 Task: Select the warning option in the lint id selector.
Action: Mouse moved to (79, 408)
Screenshot: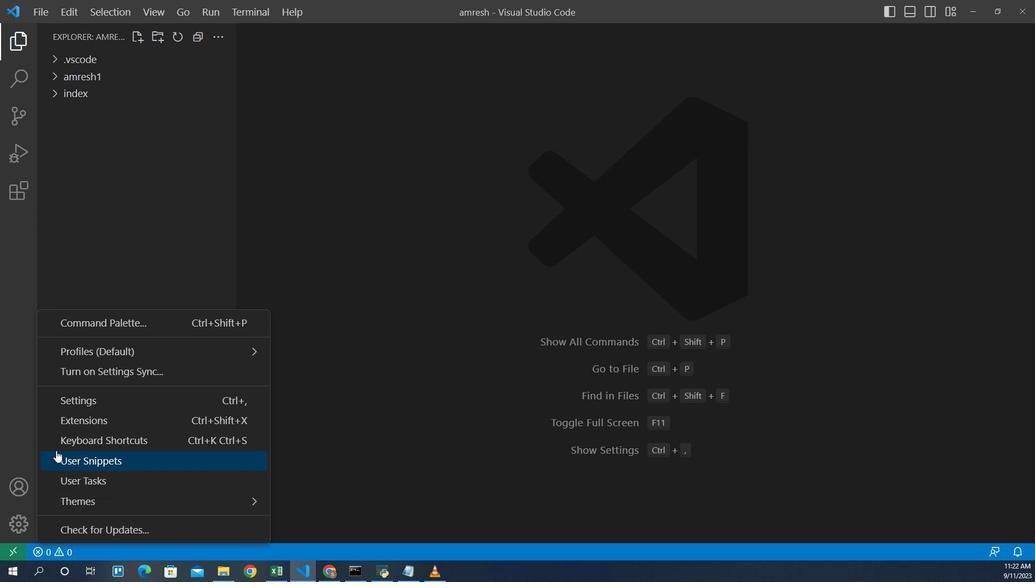 
Action: Mouse pressed left at (79, 408)
Screenshot: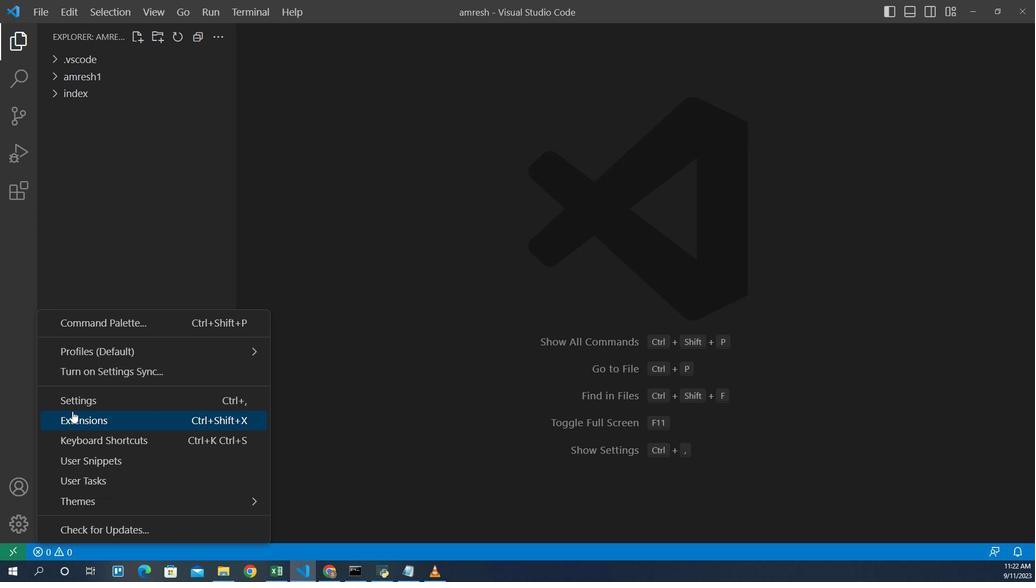 
Action: Mouse moved to (134, 405)
Screenshot: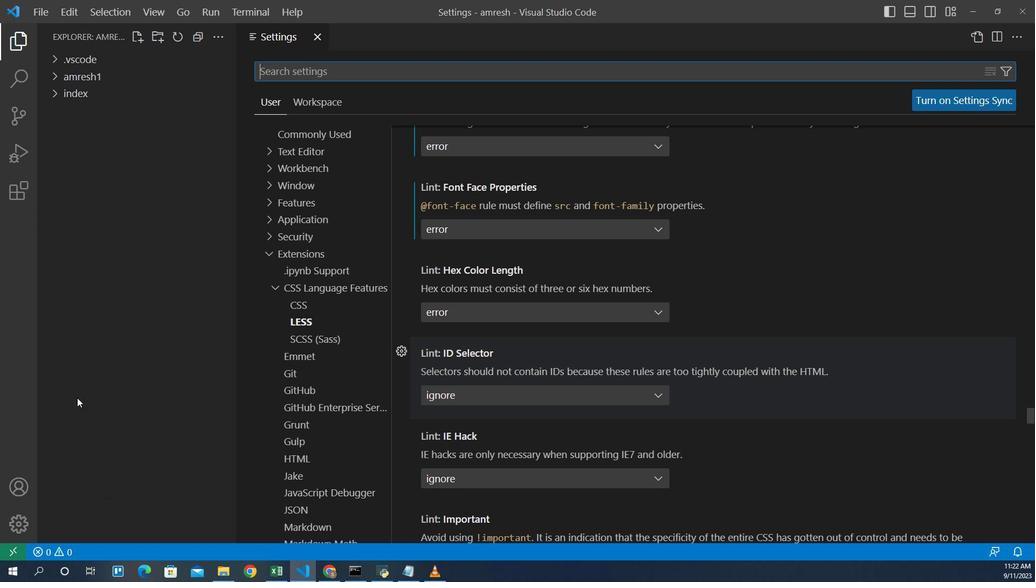 
Action: Mouse pressed left at (134, 405)
Screenshot: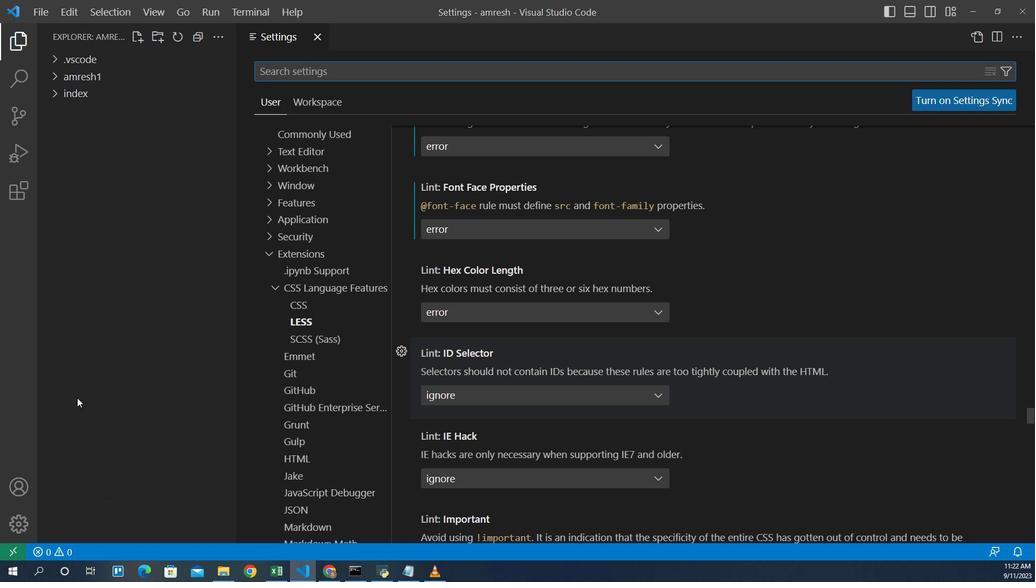 
Action: Mouse moved to (482, 405)
Screenshot: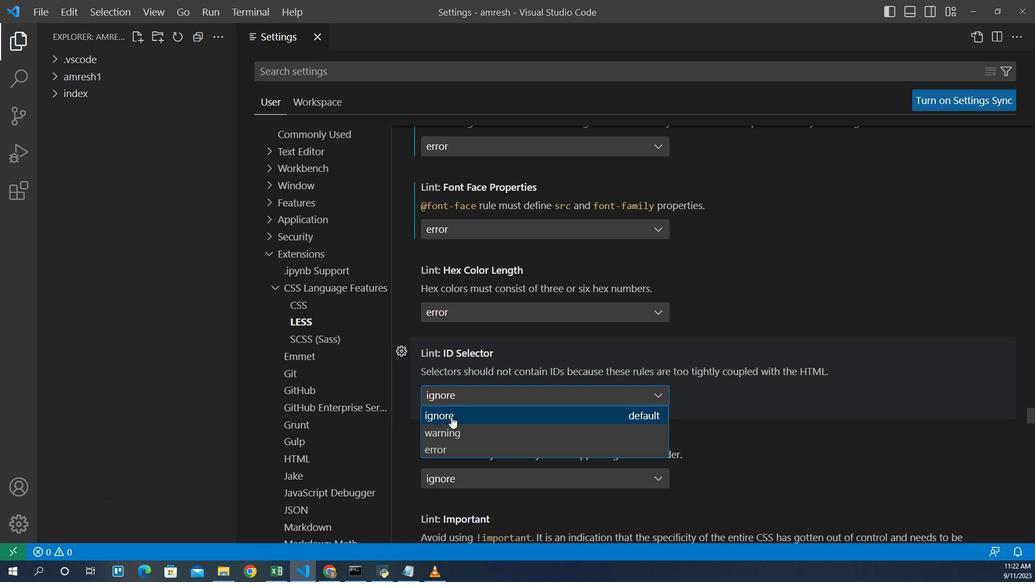 
Action: Mouse pressed left at (482, 405)
Screenshot: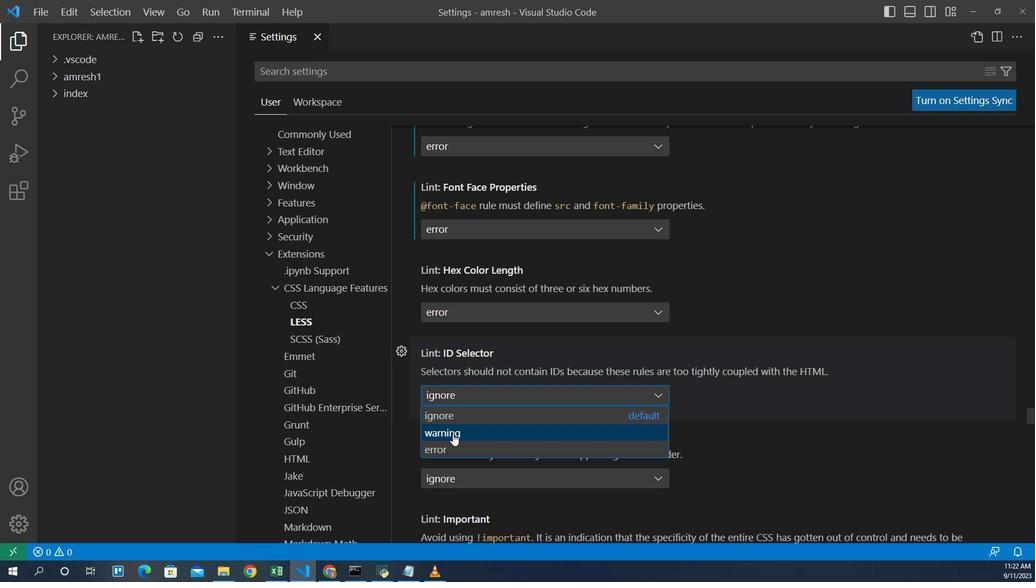 
Action: Mouse moved to (494, 407)
Screenshot: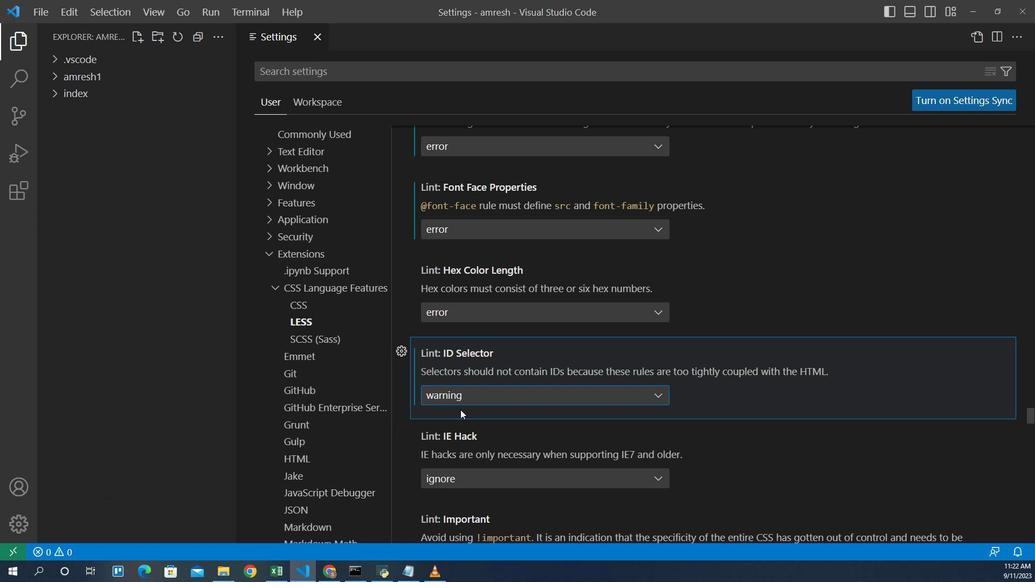 
Action: Mouse pressed left at (494, 407)
Screenshot: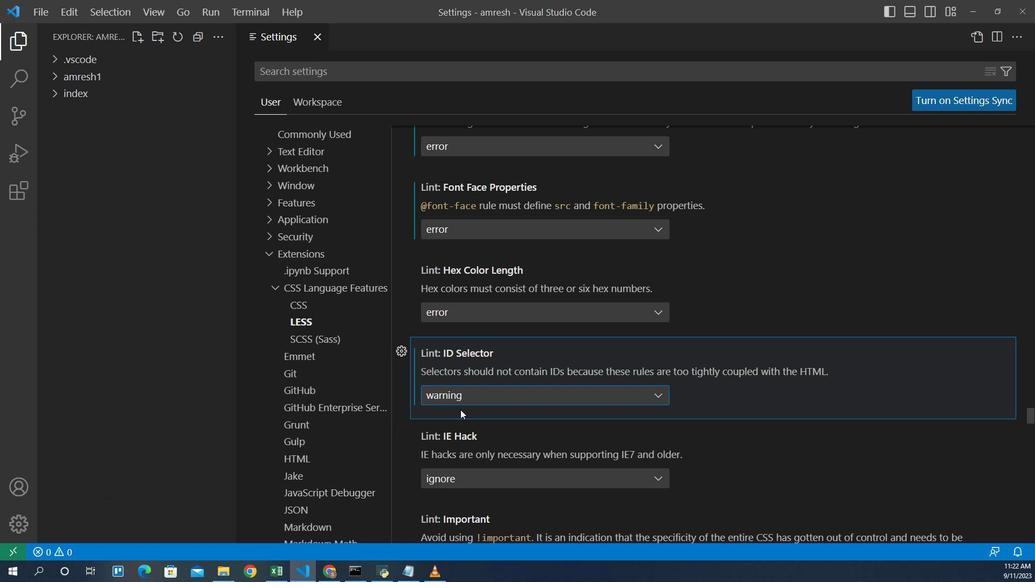 
Action: Mouse moved to (499, 406)
Screenshot: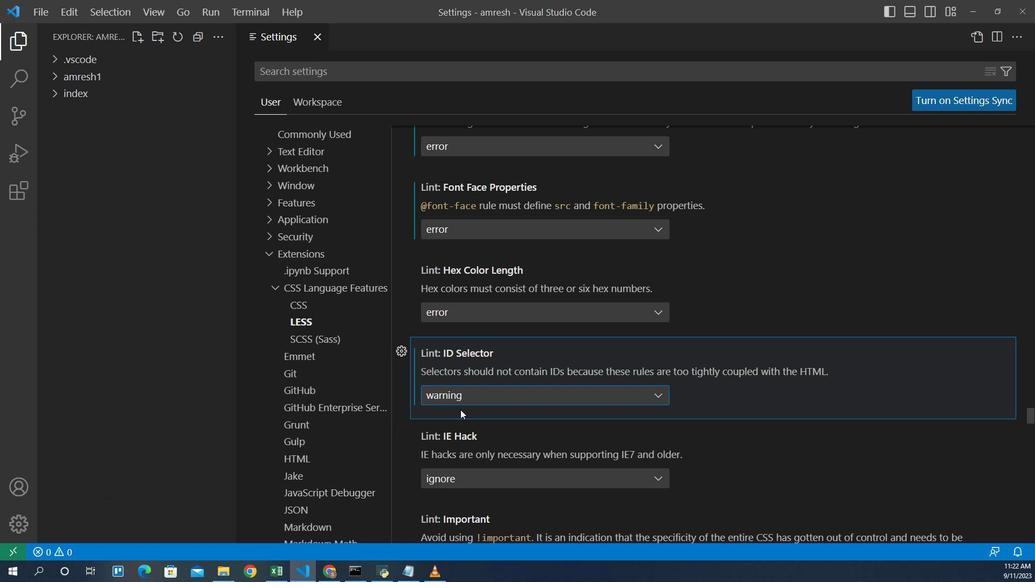 
